 Task: Select a due date automation when advanced on, the moment a card is due add fields with custom field "Resume" set to a number lower or equal to 1 and lower or equal to 10.
Action: Mouse moved to (1187, 88)
Screenshot: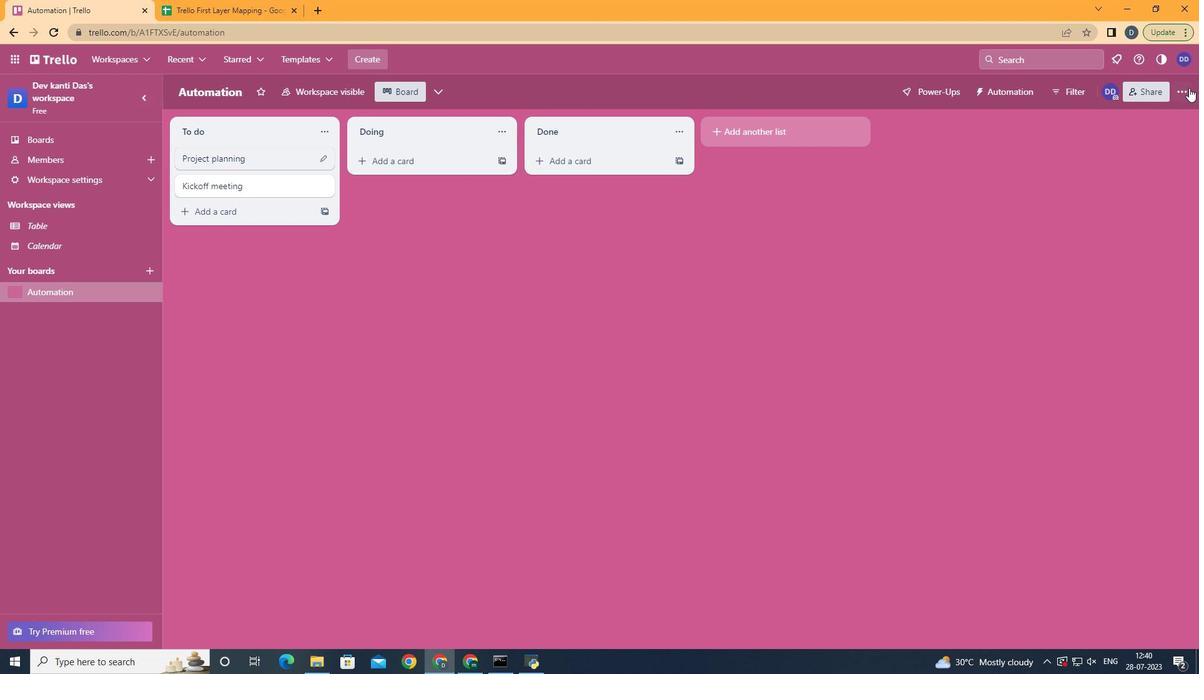 
Action: Mouse pressed left at (1187, 88)
Screenshot: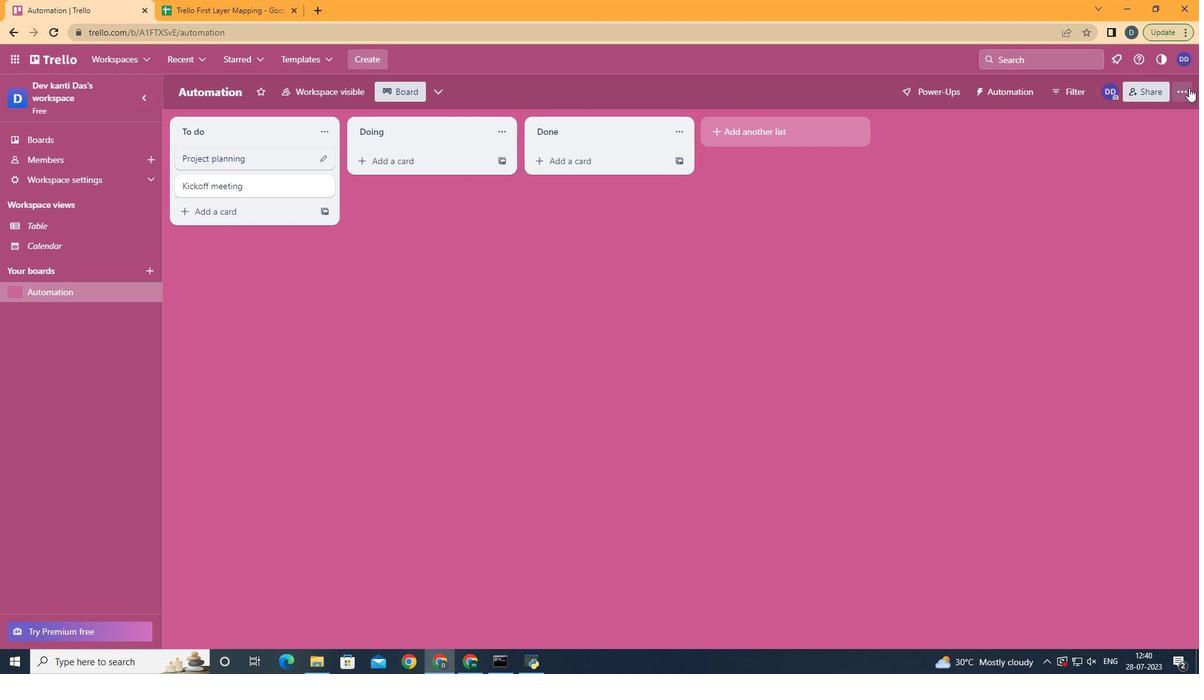 
Action: Mouse moved to (1066, 267)
Screenshot: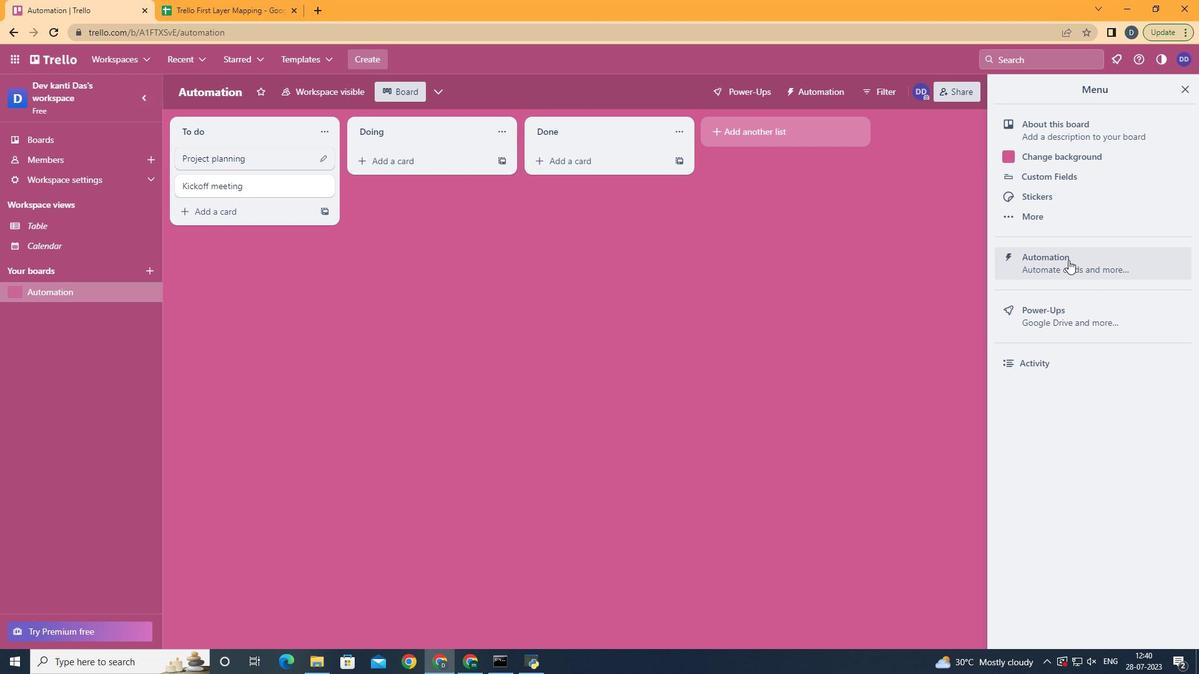 
Action: Mouse pressed left at (1066, 267)
Screenshot: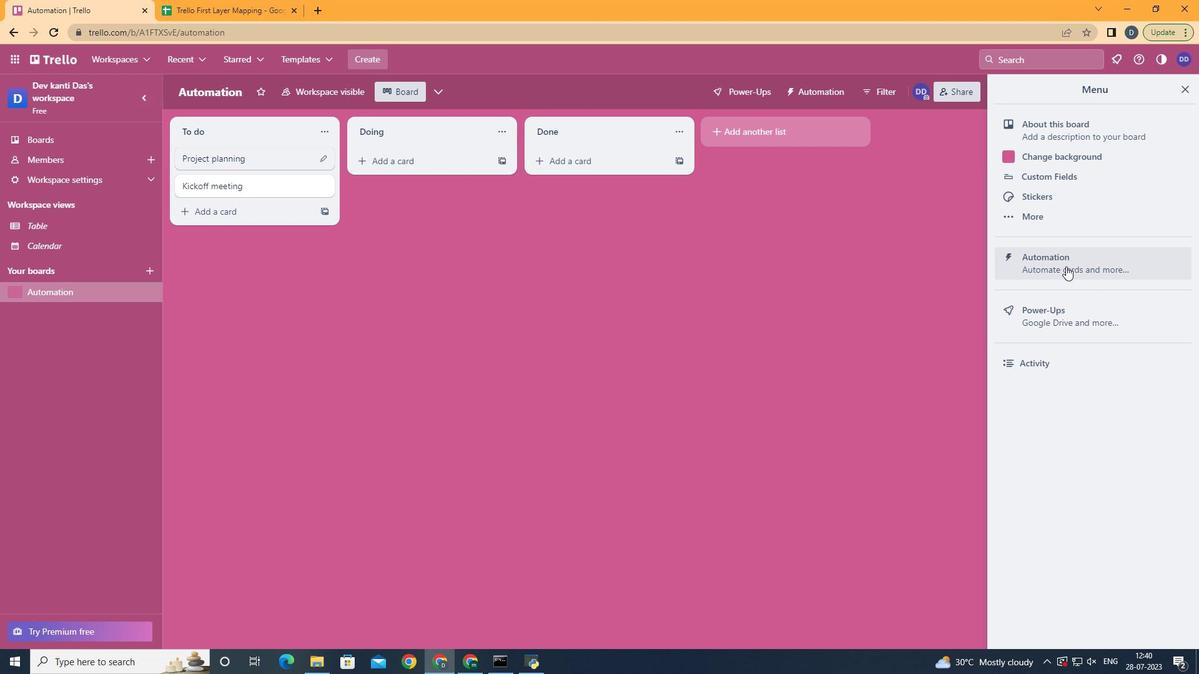 
Action: Mouse moved to (217, 243)
Screenshot: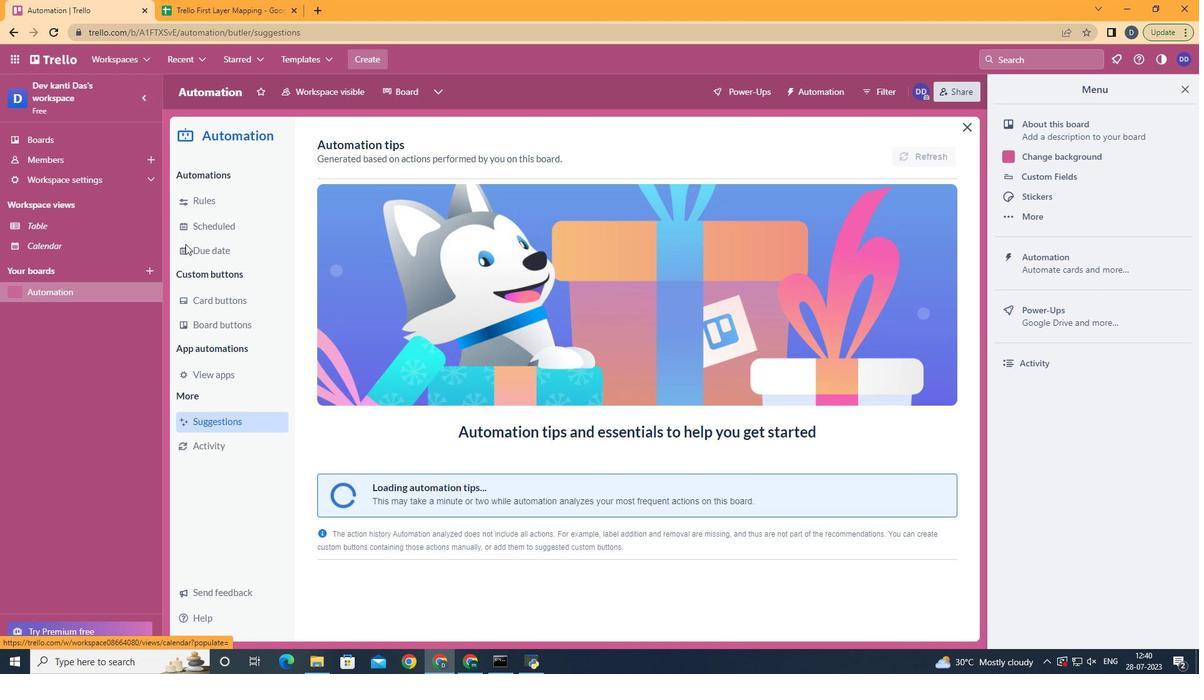 
Action: Mouse pressed left at (217, 243)
Screenshot: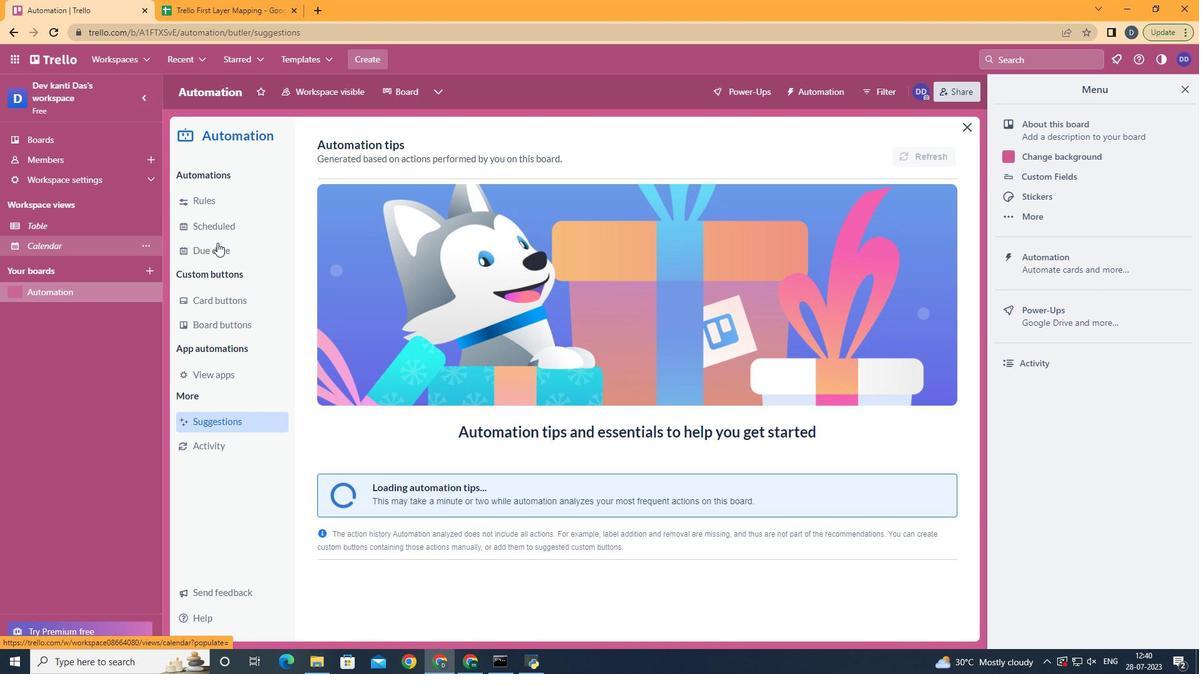 
Action: Mouse moved to (904, 150)
Screenshot: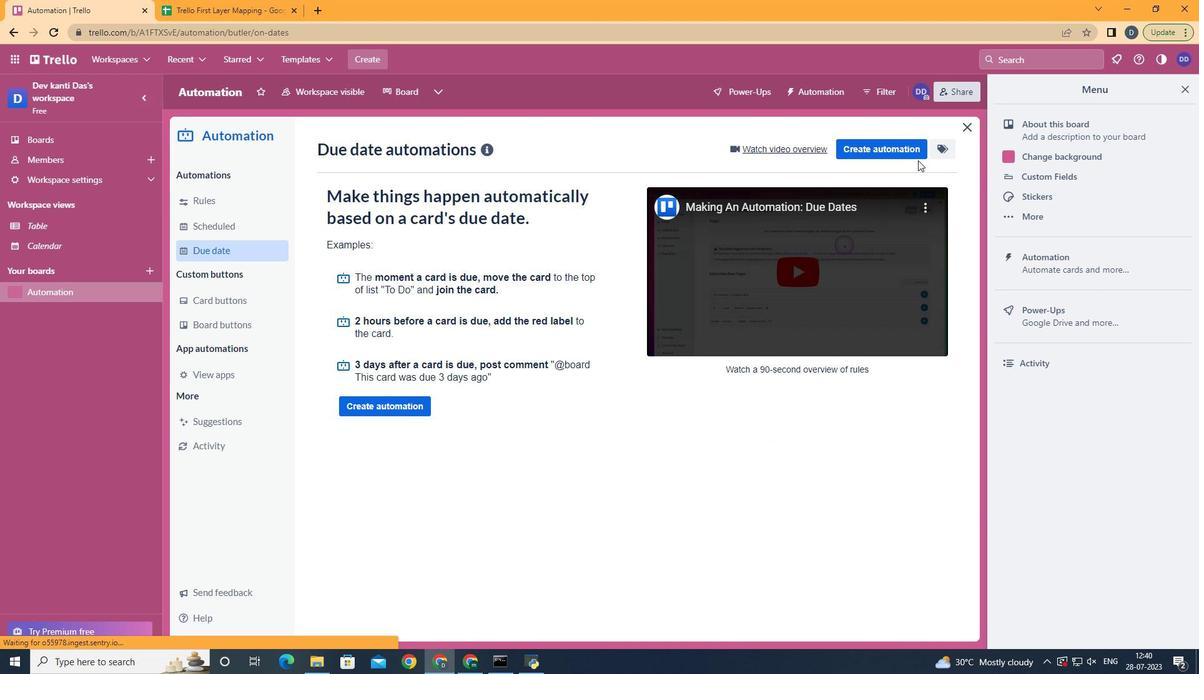 
Action: Mouse pressed left at (904, 150)
Screenshot: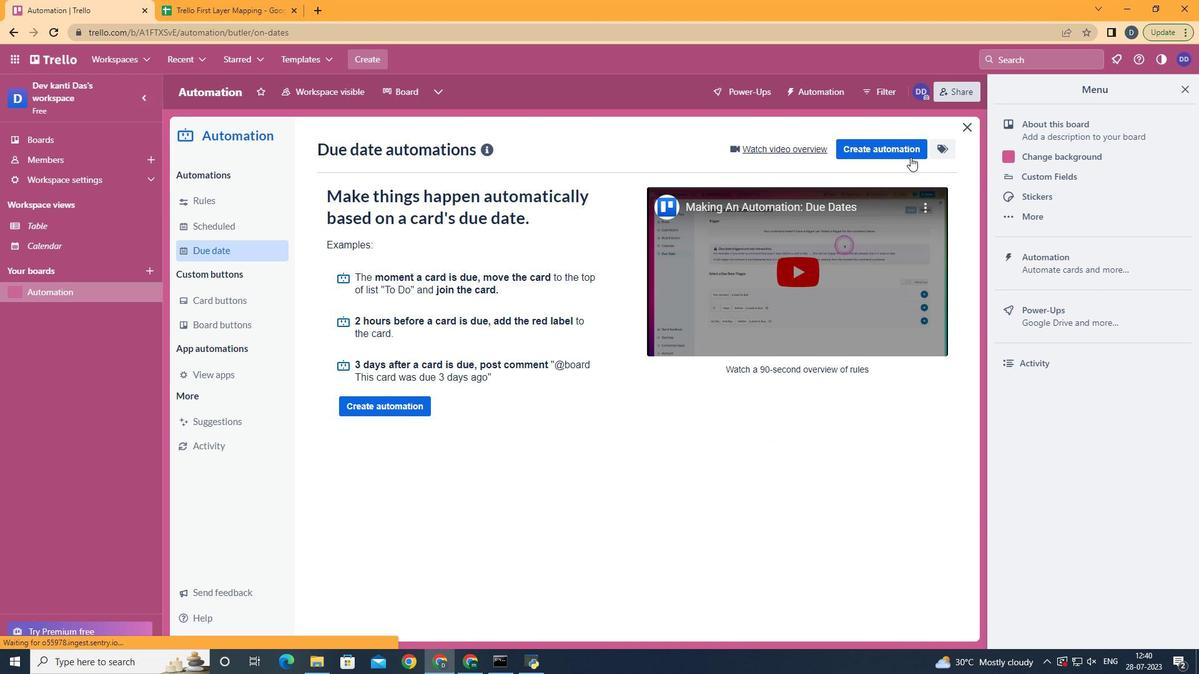 
Action: Mouse moved to (626, 271)
Screenshot: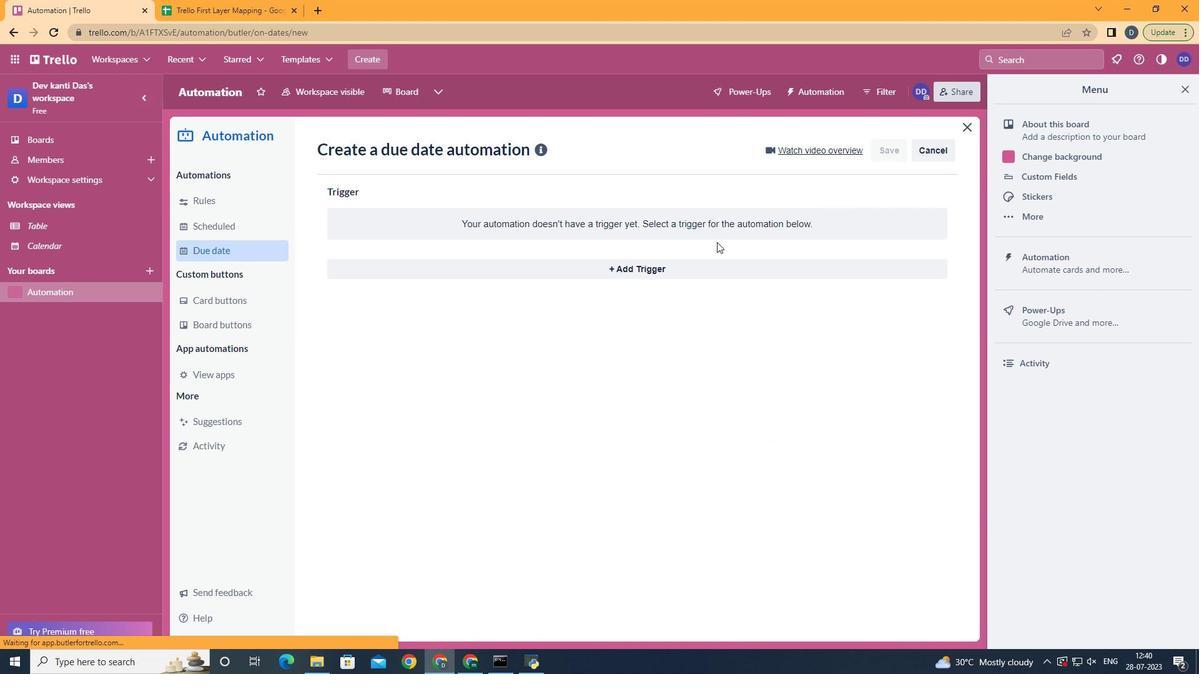 
Action: Mouse pressed left at (626, 271)
Screenshot: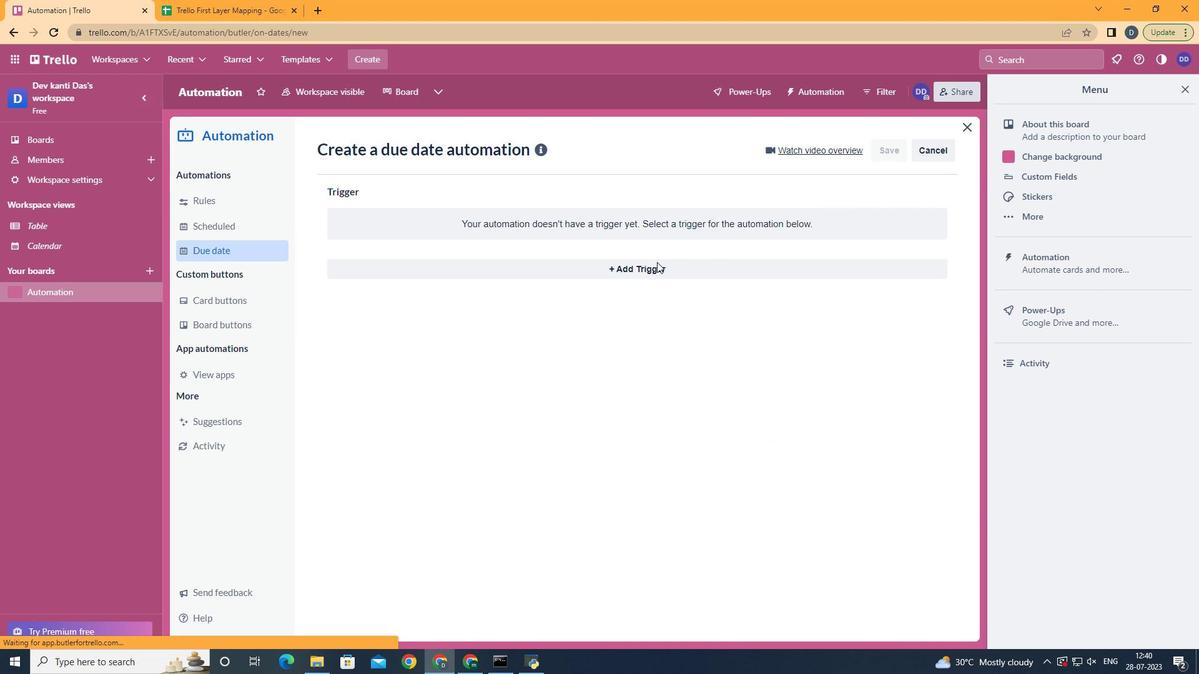 
Action: Mouse moved to (373, 443)
Screenshot: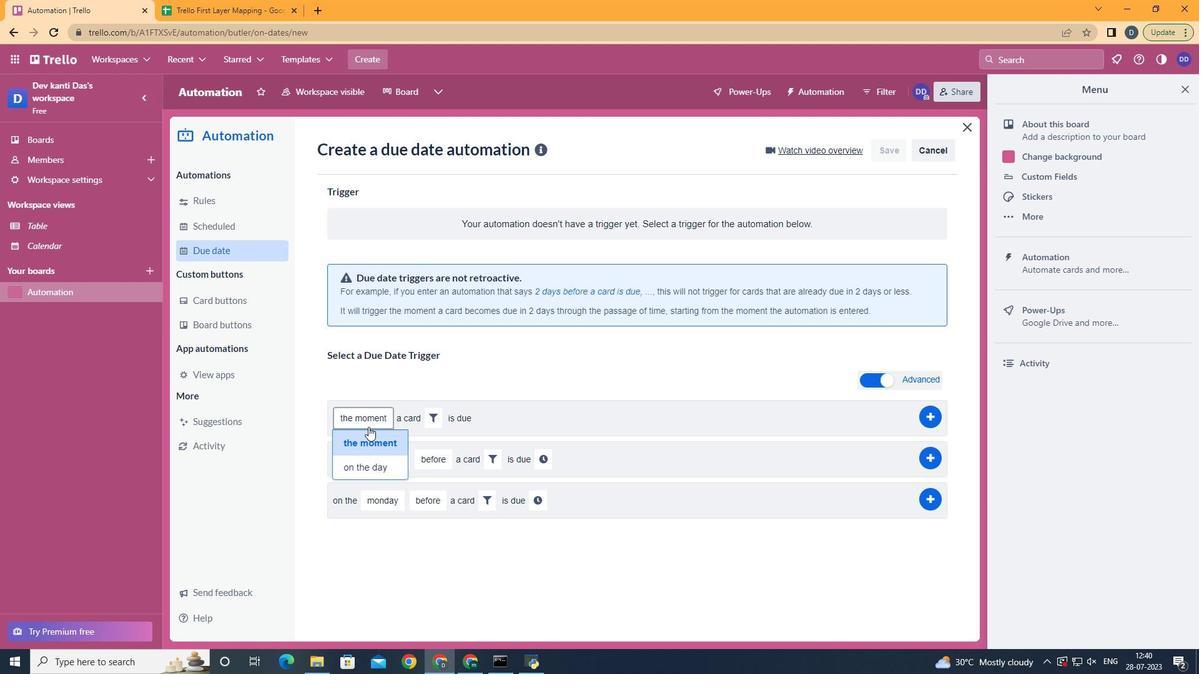 
Action: Mouse pressed left at (373, 443)
Screenshot: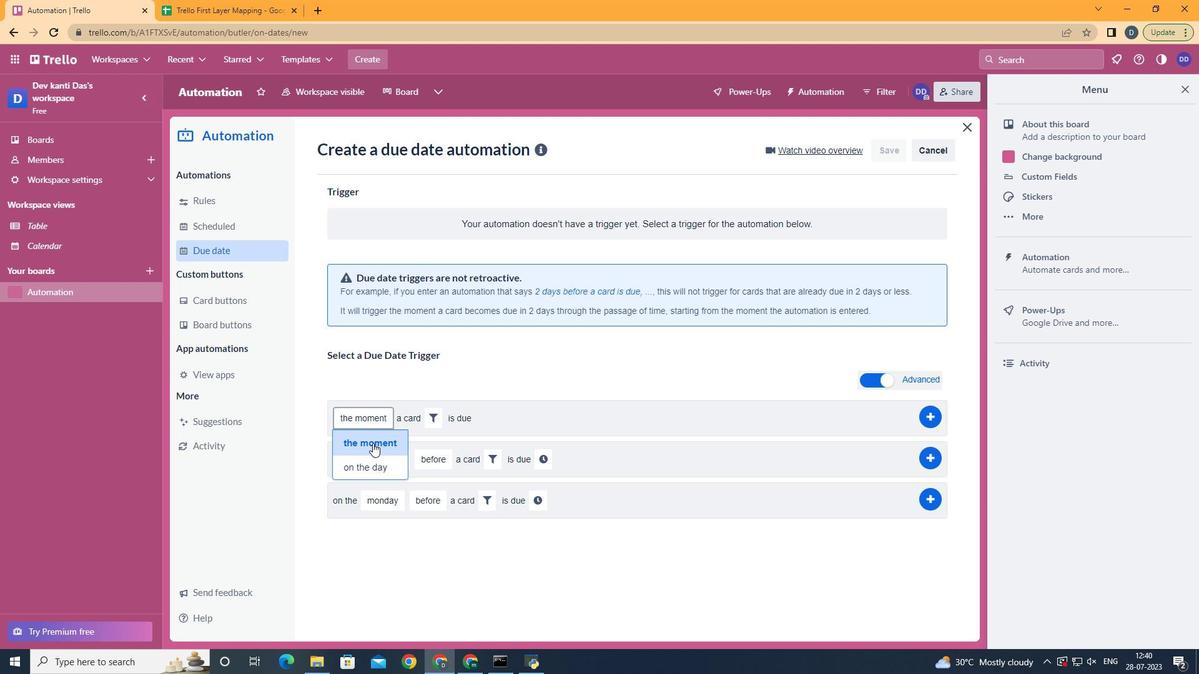 
Action: Mouse moved to (437, 411)
Screenshot: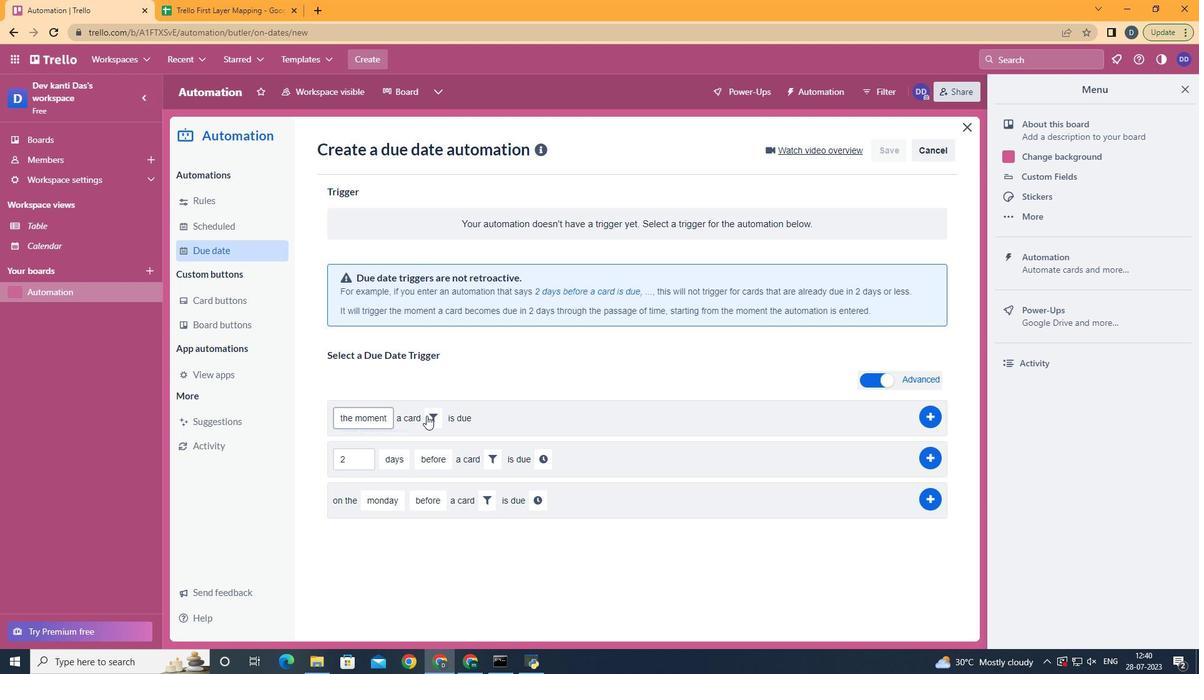 
Action: Mouse pressed left at (437, 411)
Screenshot: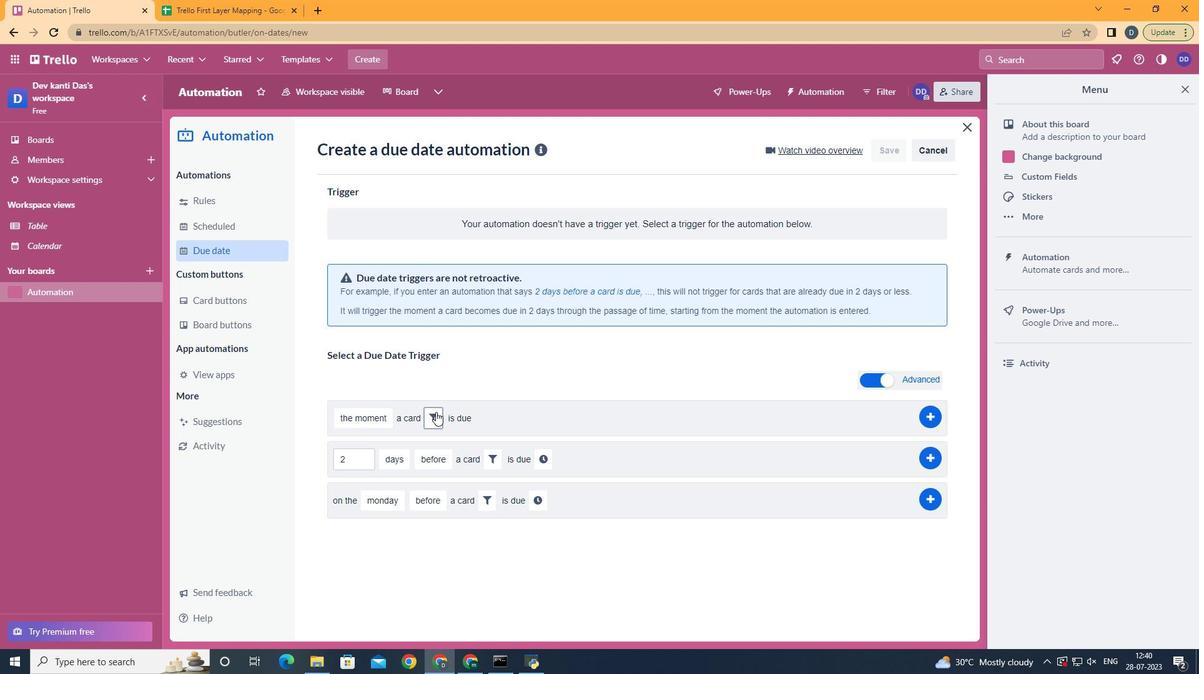 
Action: Mouse moved to (641, 453)
Screenshot: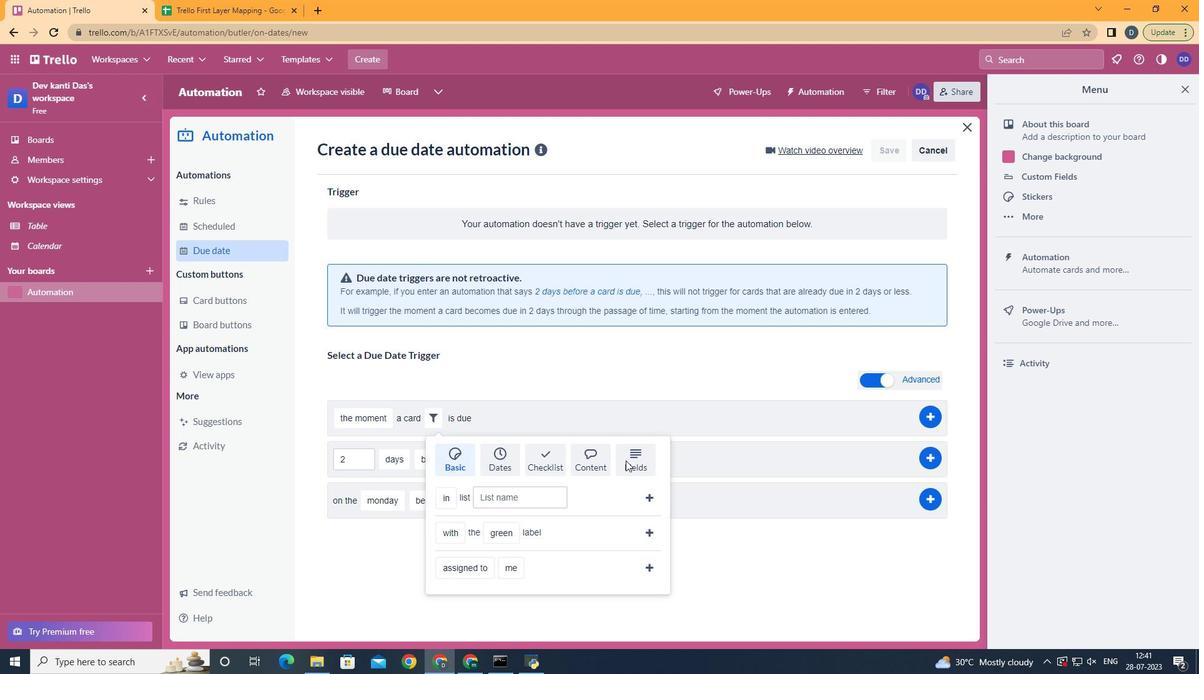 
Action: Mouse pressed left at (641, 453)
Screenshot: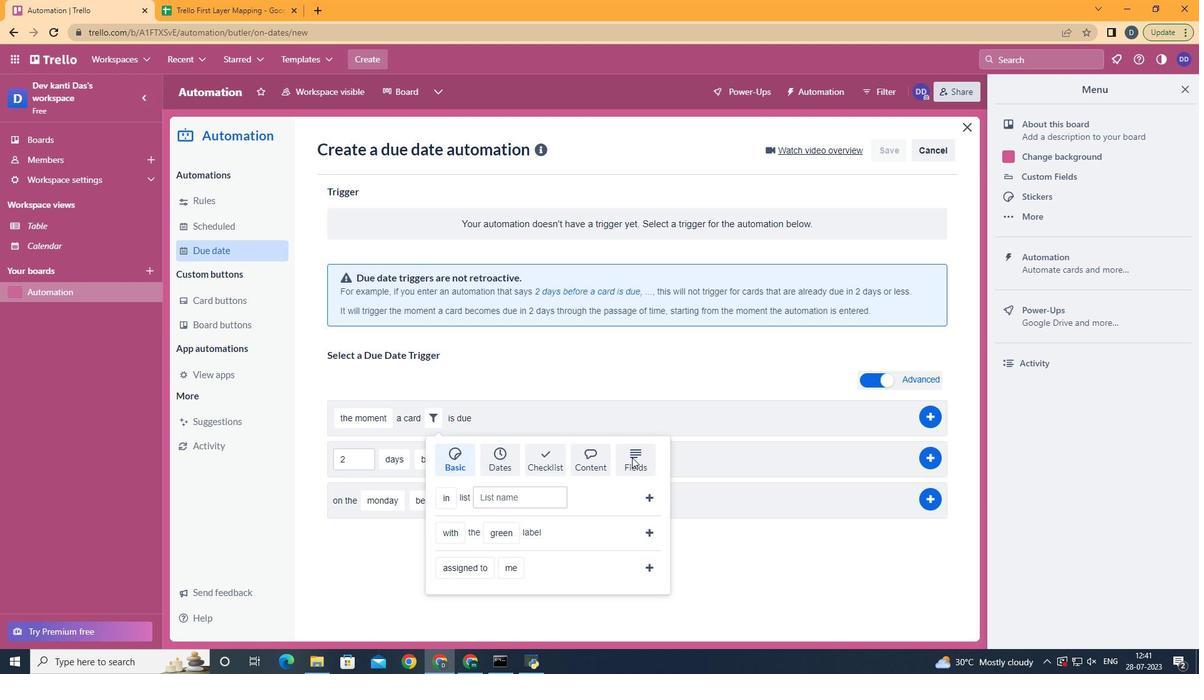 
Action: Mouse moved to (681, 523)
Screenshot: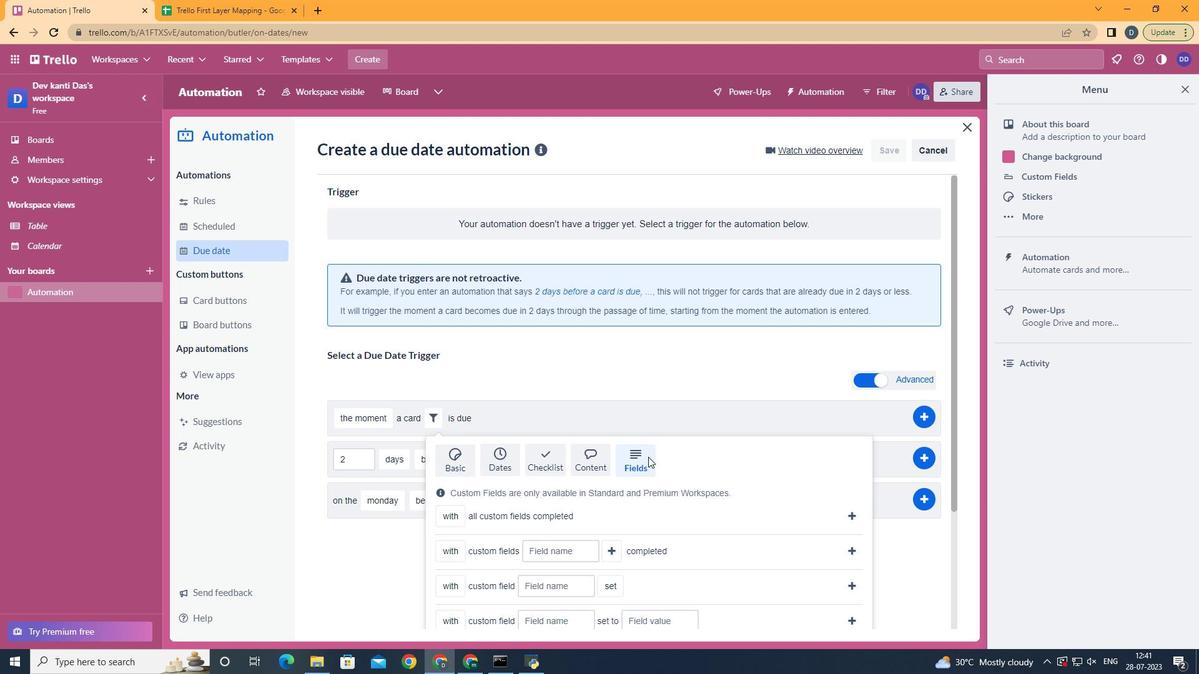 
Action: Mouse scrolled (681, 523) with delta (0, 0)
Screenshot: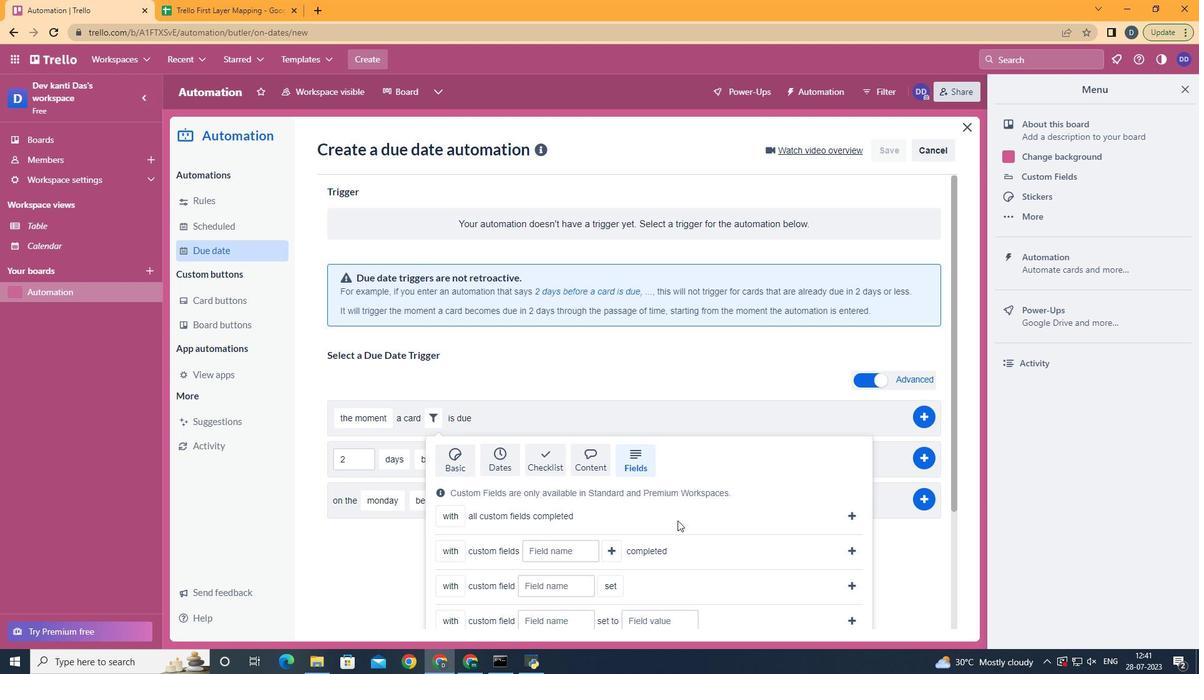 
Action: Mouse scrolled (681, 523) with delta (0, 0)
Screenshot: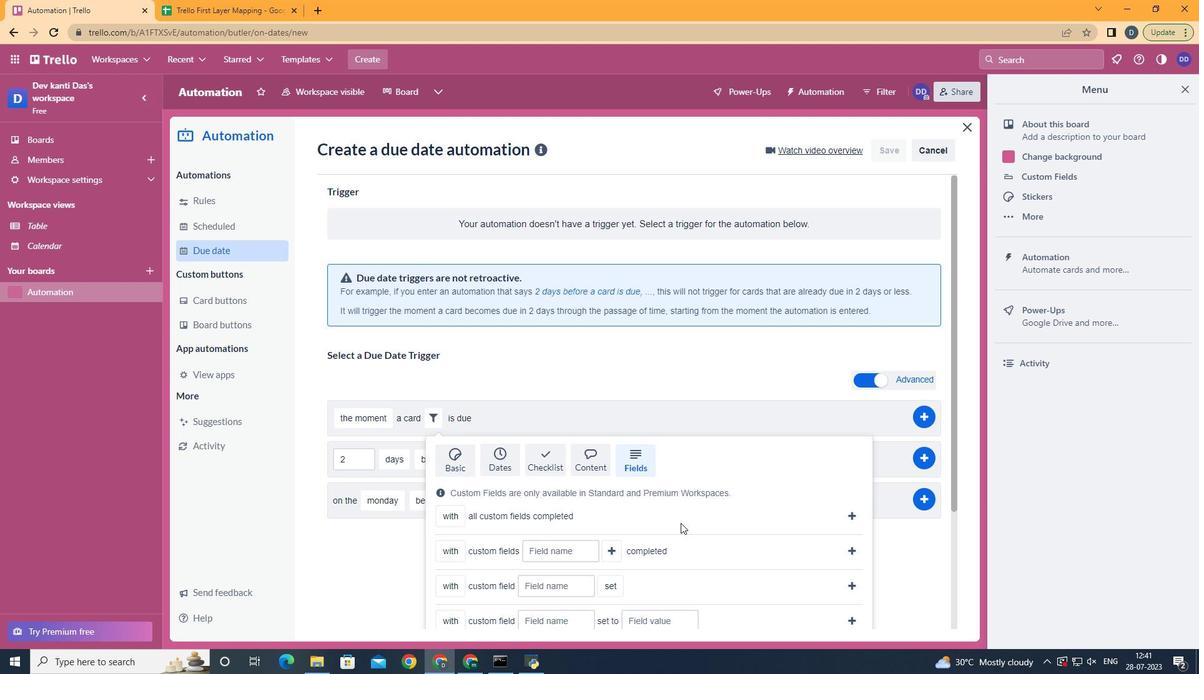 
Action: Mouse scrolled (681, 523) with delta (0, 0)
Screenshot: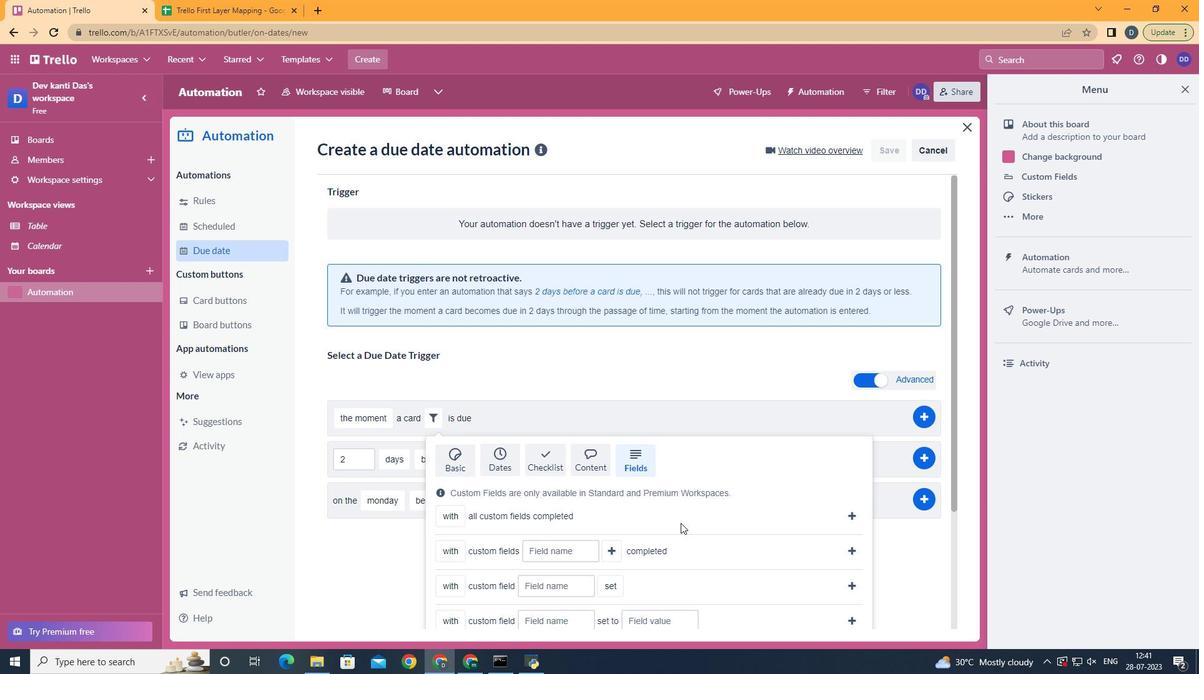 
Action: Mouse scrolled (681, 523) with delta (0, 0)
Screenshot: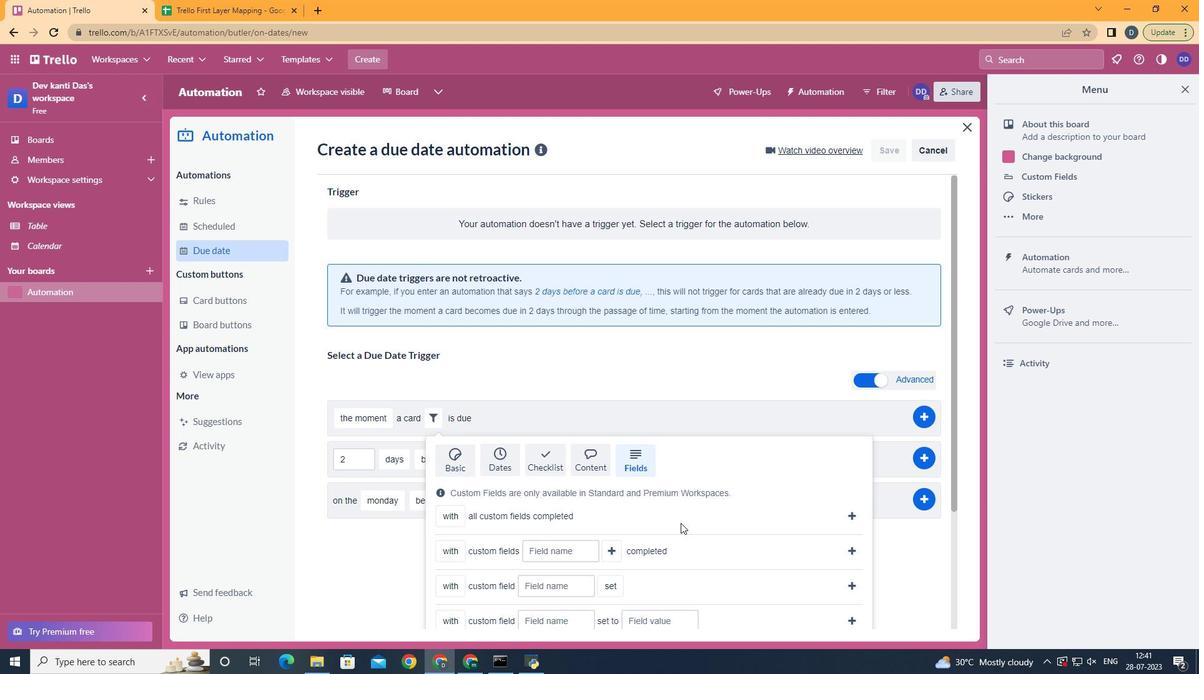 
Action: Mouse scrolled (681, 523) with delta (0, 0)
Screenshot: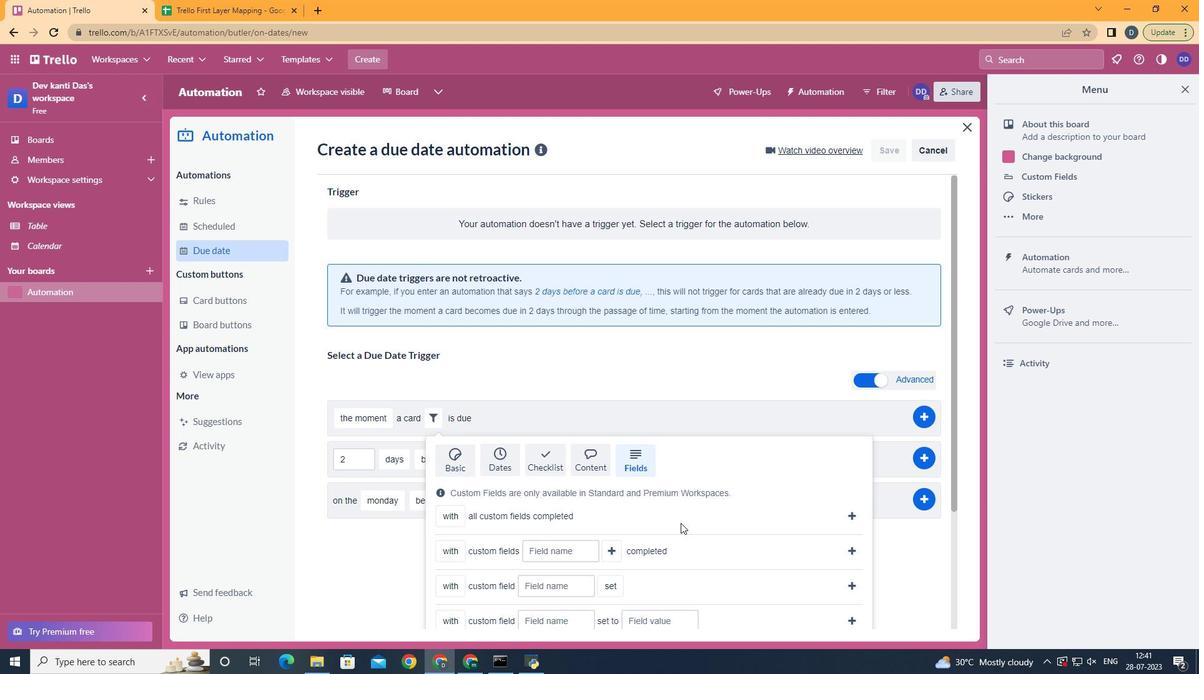 
Action: Mouse moved to (553, 539)
Screenshot: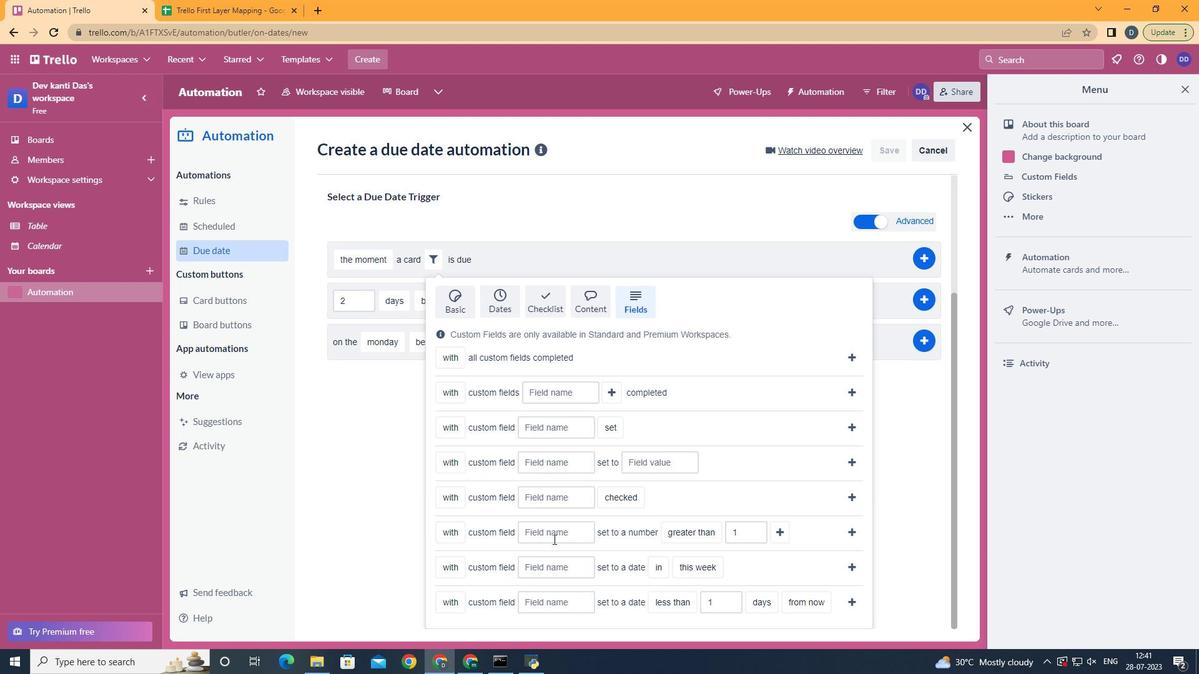 
Action: Mouse pressed left at (553, 539)
Screenshot: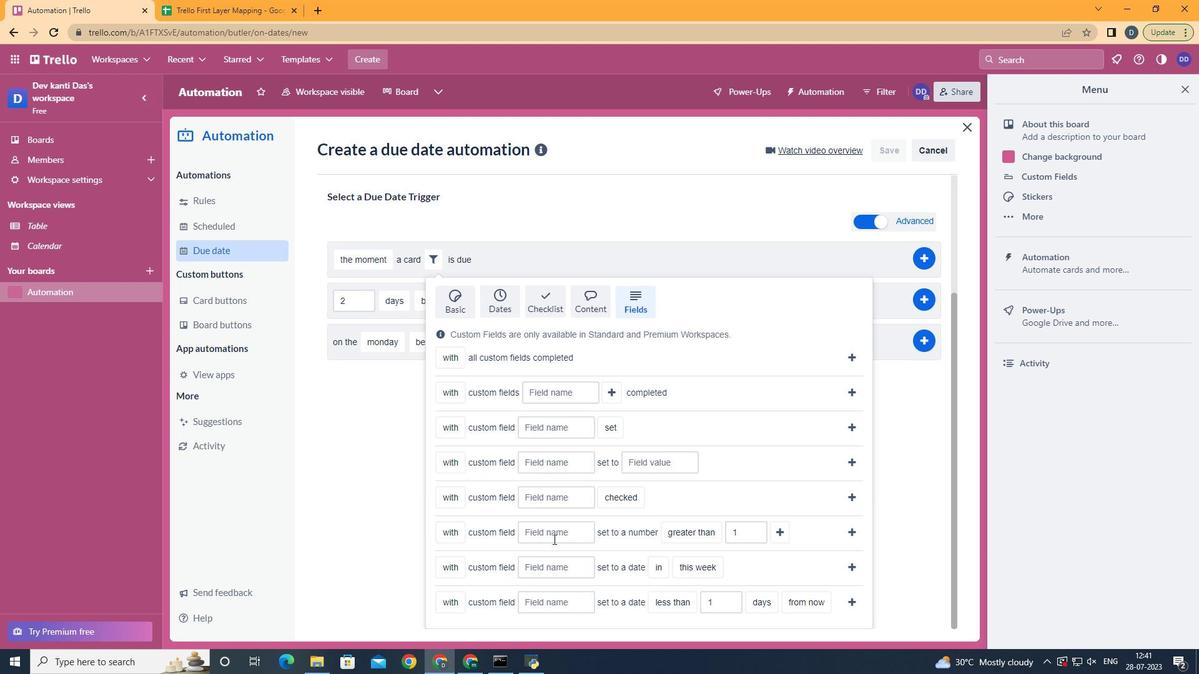 
Action: Mouse moved to (547, 541)
Screenshot: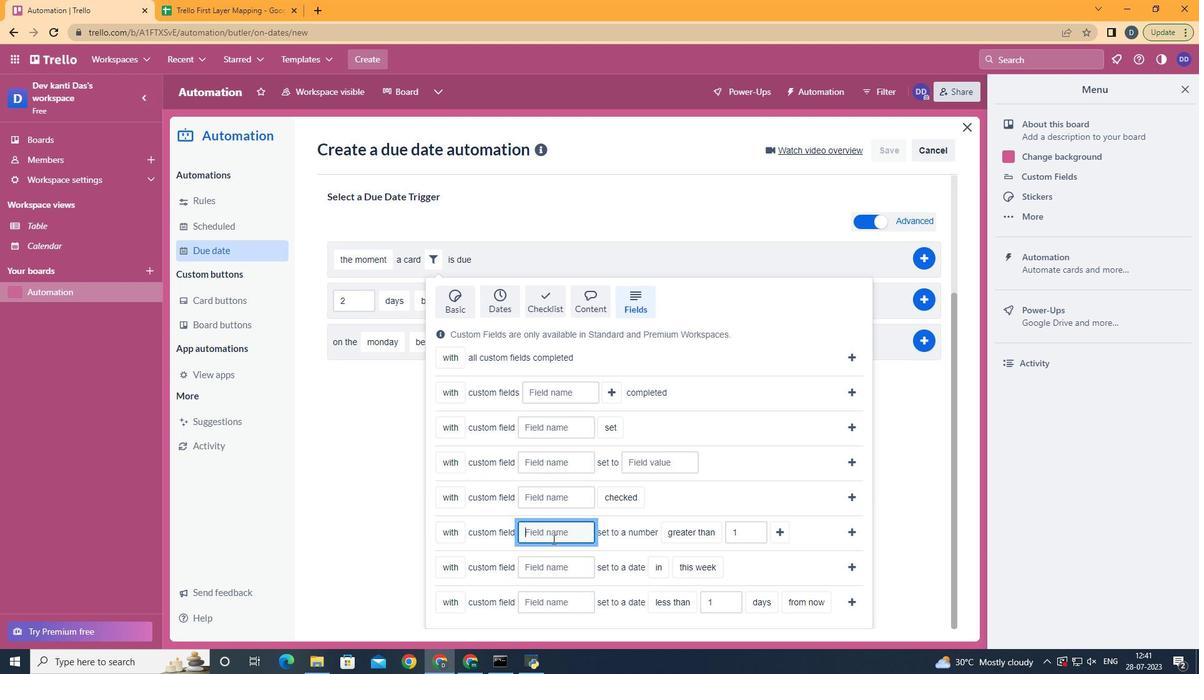 
Action: Key pressed <Key.shift>Resume
Screenshot: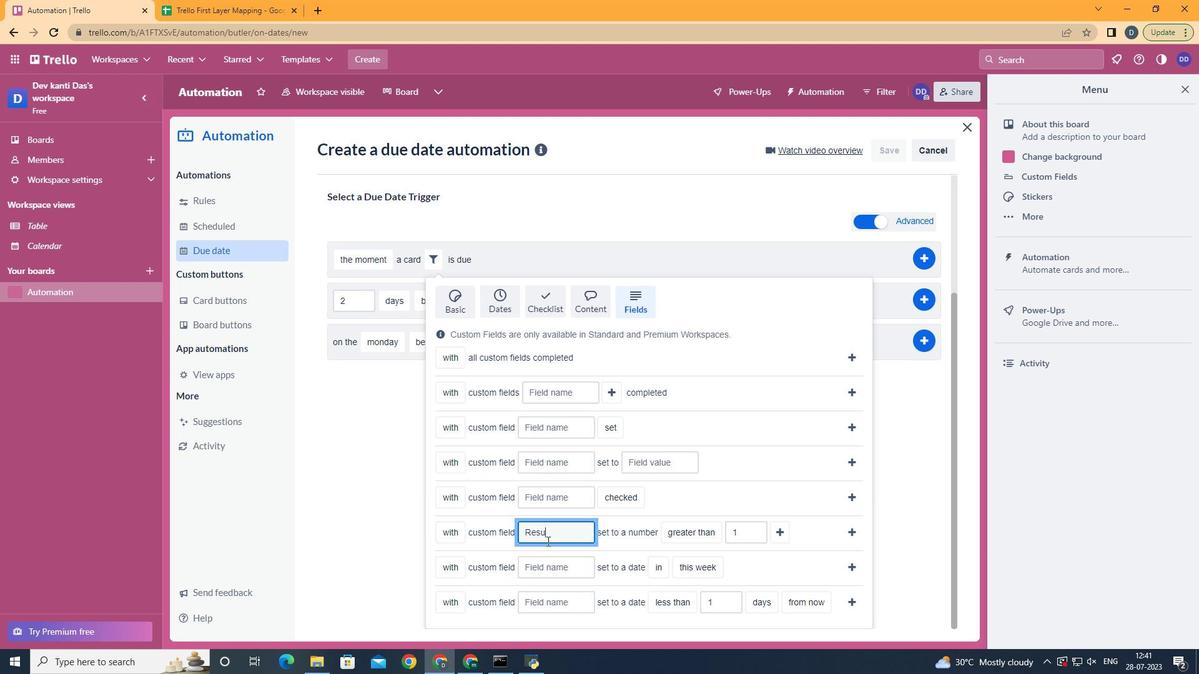 
Action: Mouse moved to (728, 506)
Screenshot: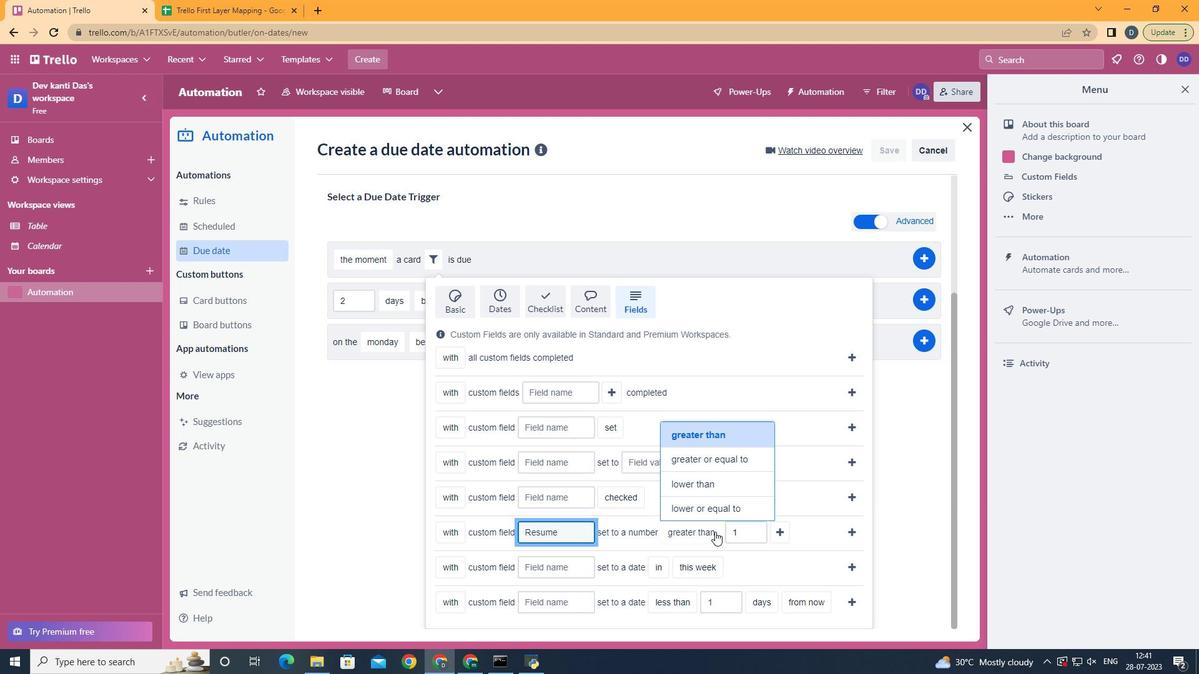 
Action: Mouse pressed left at (728, 506)
Screenshot: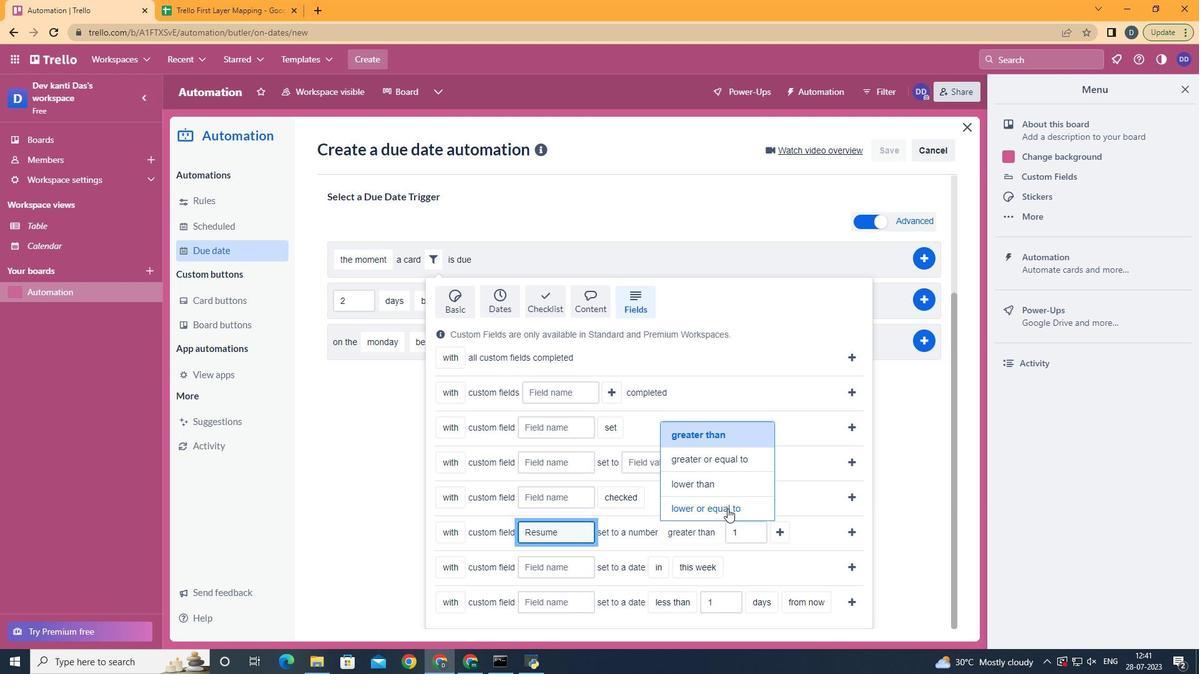 
Action: Mouse moved to (798, 531)
Screenshot: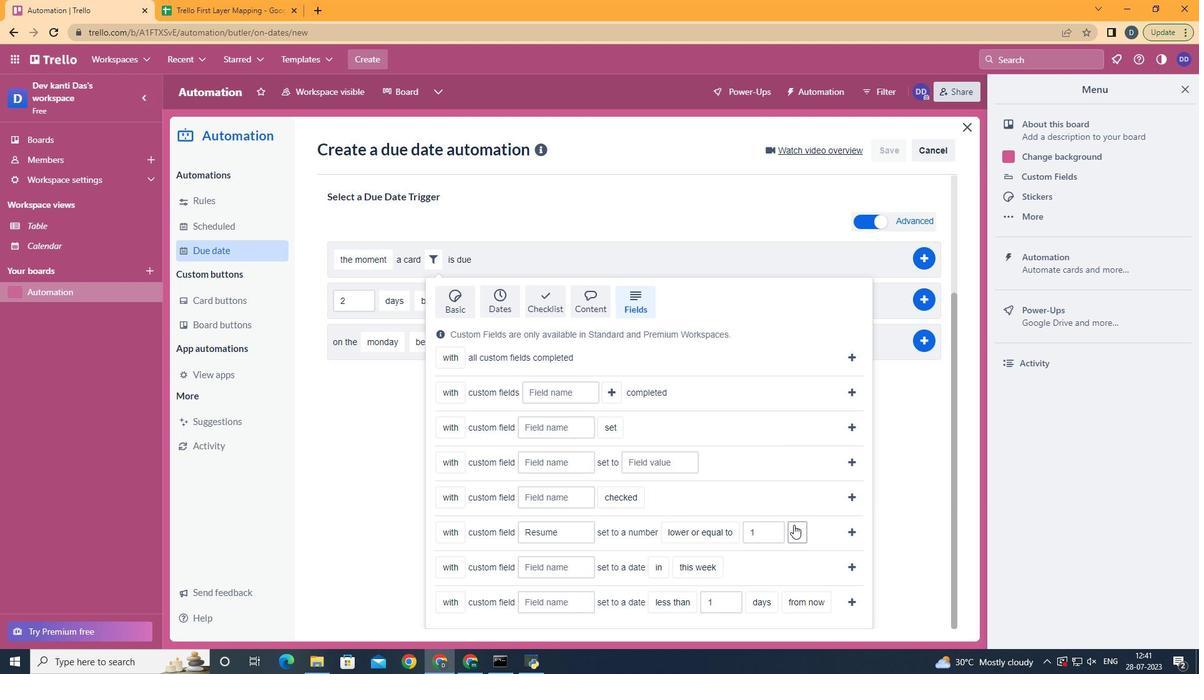
Action: Mouse pressed left at (798, 531)
Screenshot: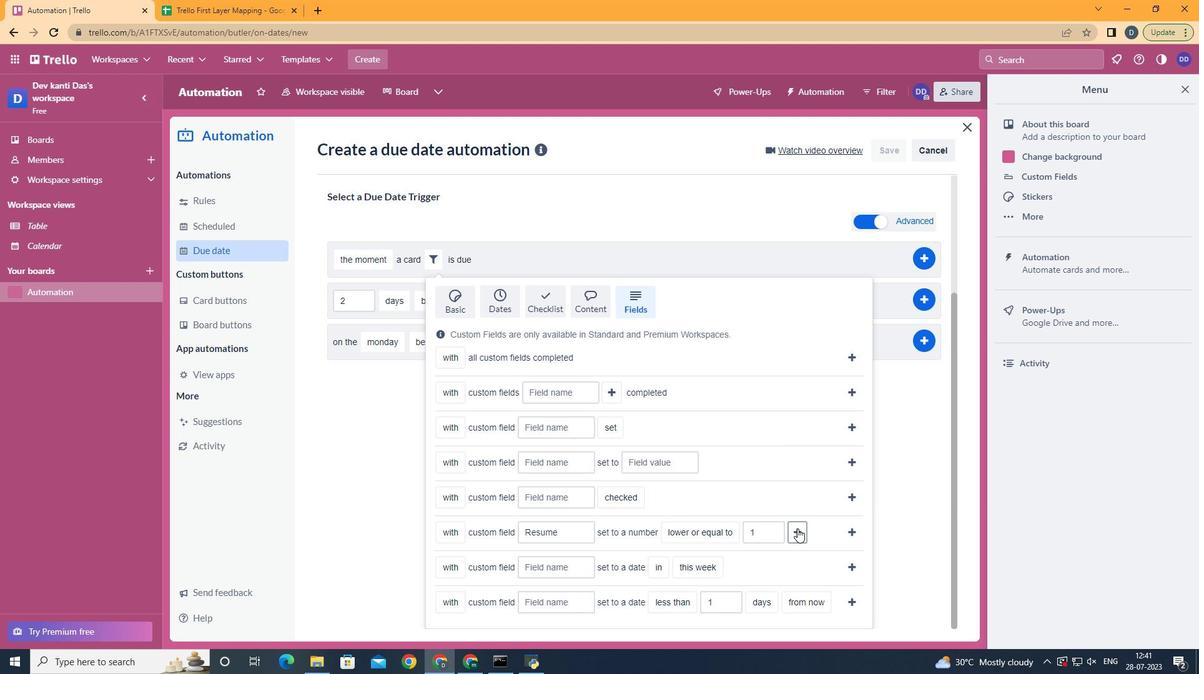 
Action: Mouse moved to (511, 492)
Screenshot: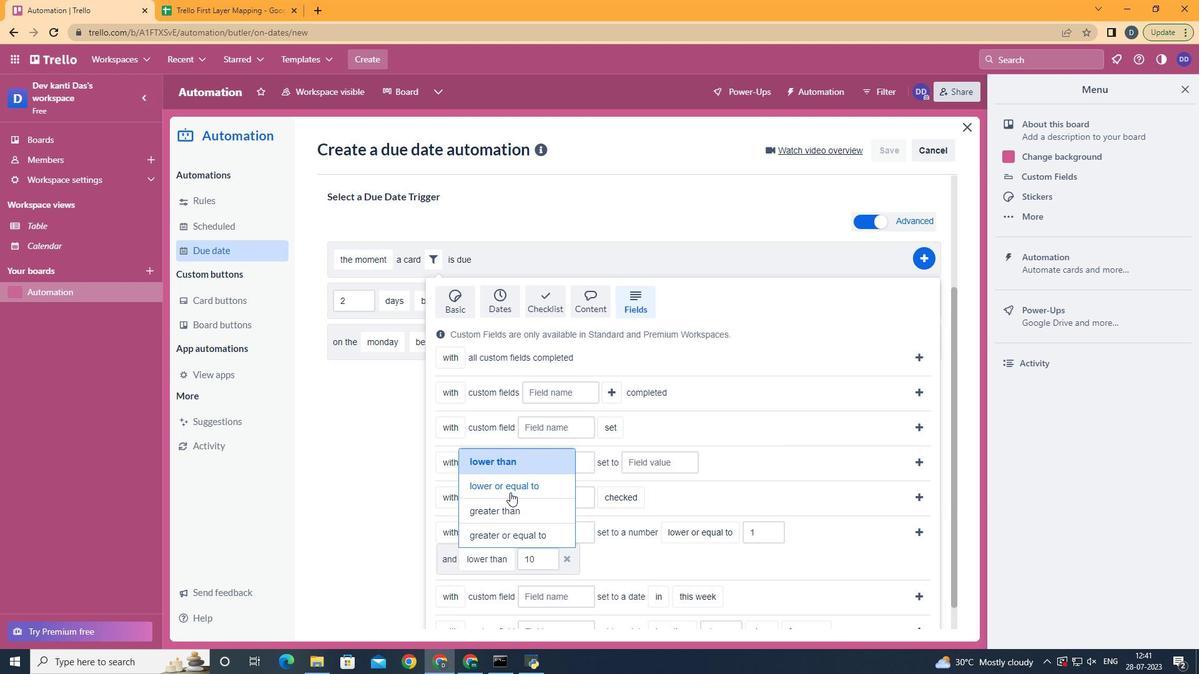 
Action: Mouse pressed left at (511, 492)
Screenshot: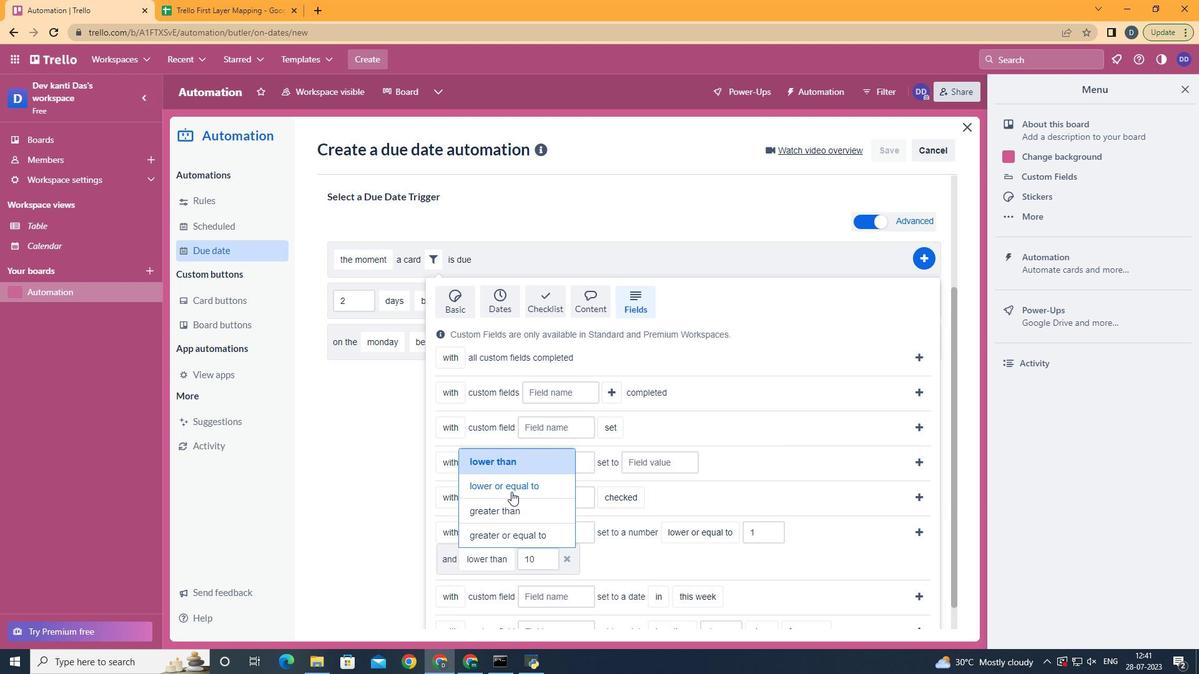 
Action: Mouse moved to (916, 538)
Screenshot: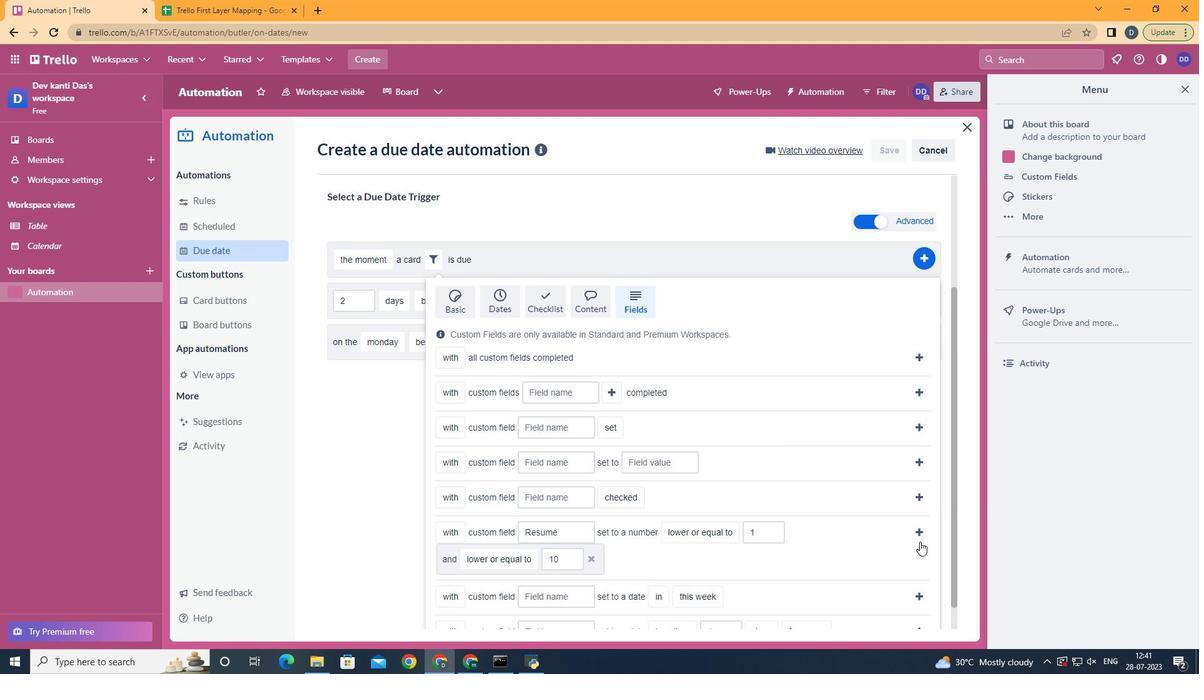 
Action: Mouse pressed left at (916, 538)
Screenshot: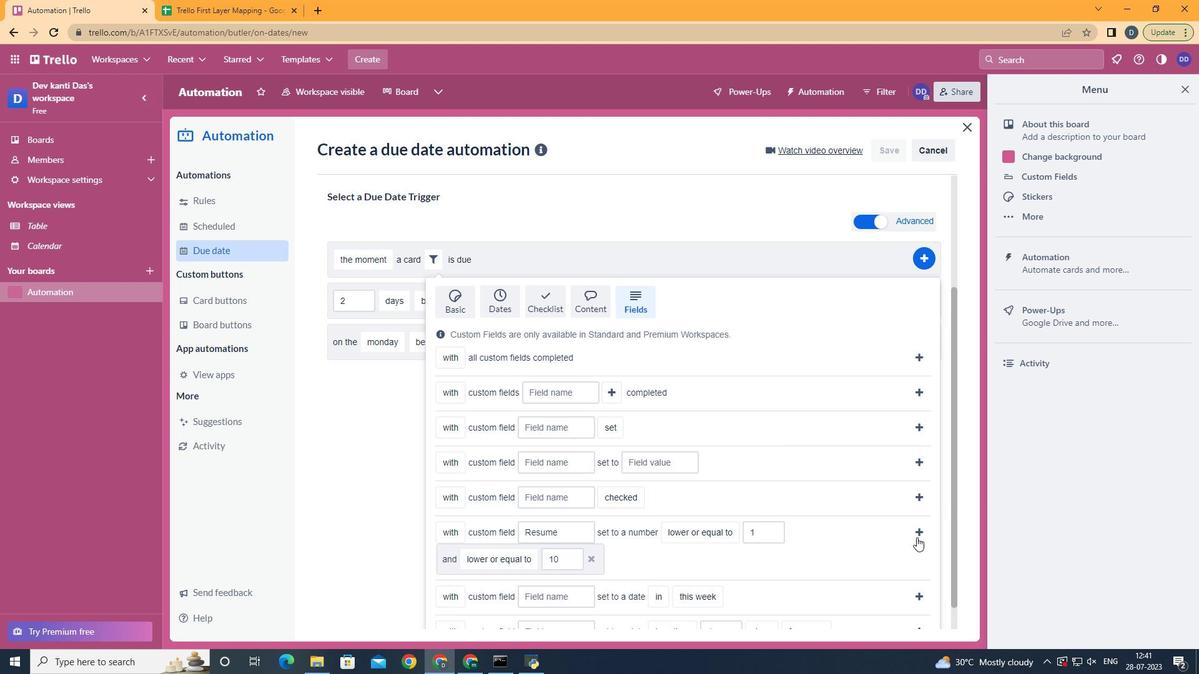 
Action: Mouse moved to (816, 519)
Screenshot: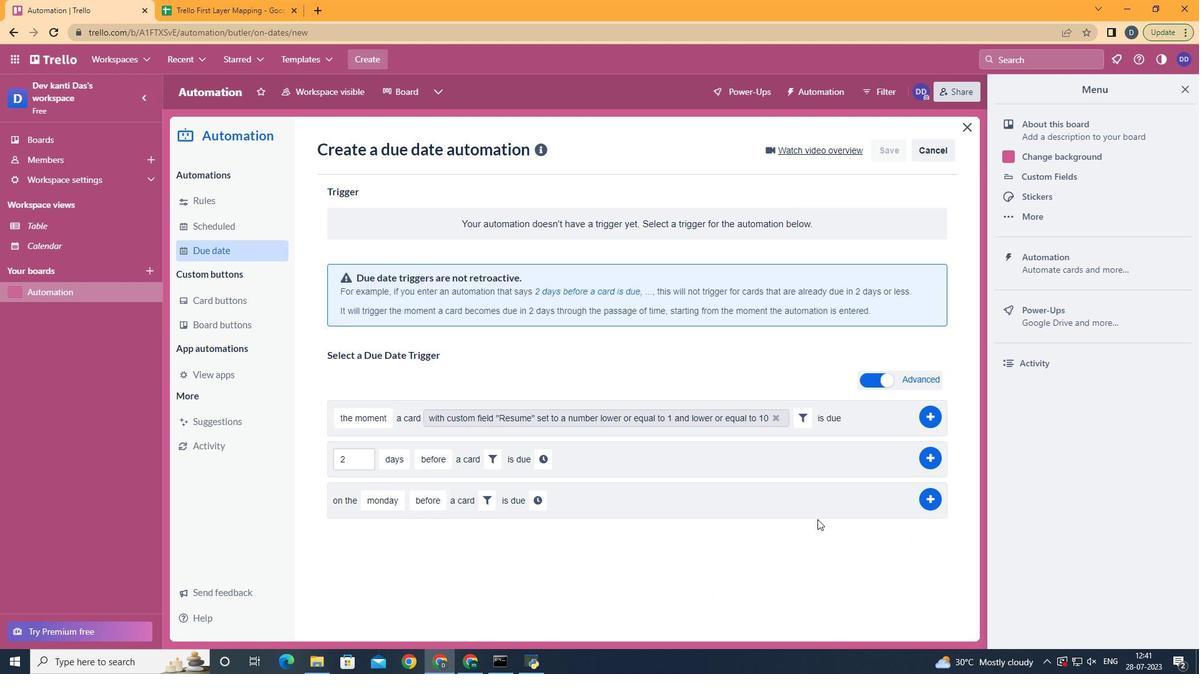 
